 Task: Enable the option "Preload MKV files in the same directory" in "Matroska stream demuxer".
Action: Mouse moved to (124, 14)
Screenshot: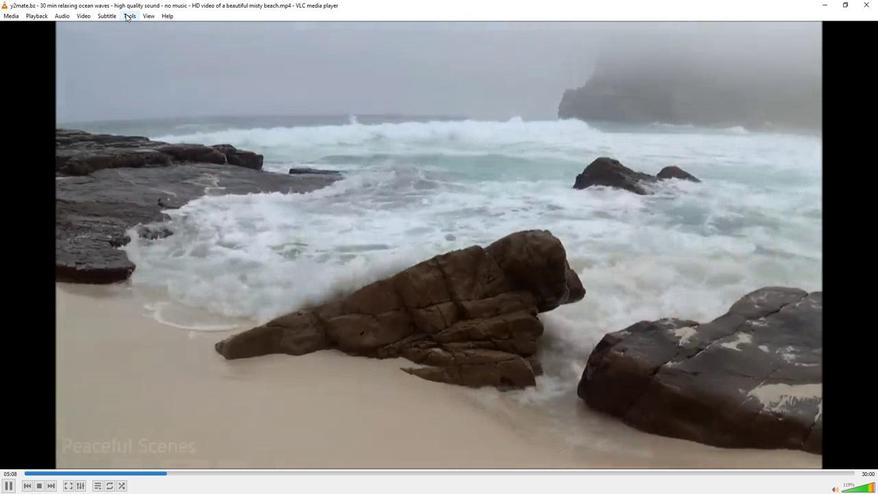 
Action: Mouse pressed left at (124, 14)
Screenshot: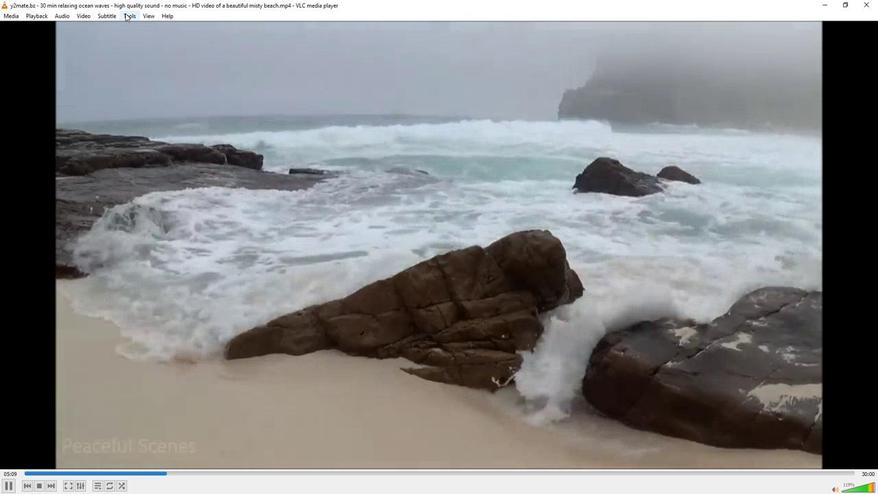 
Action: Mouse moved to (157, 122)
Screenshot: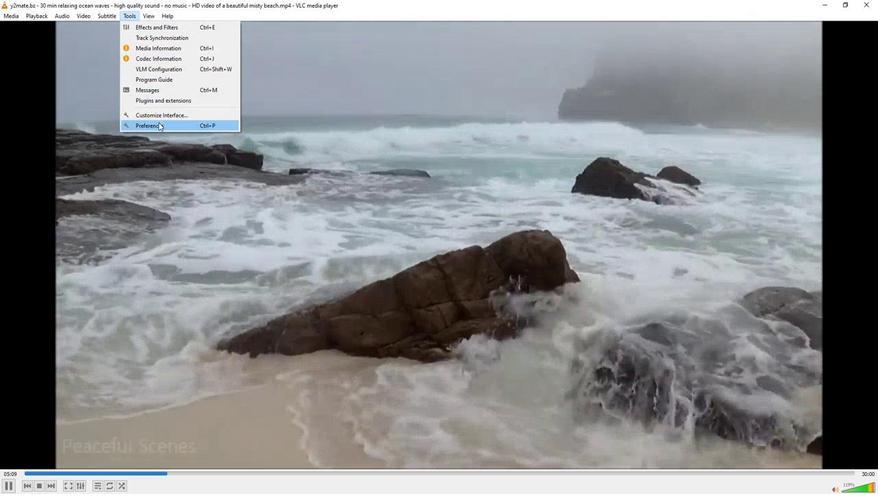 
Action: Mouse pressed left at (157, 122)
Screenshot: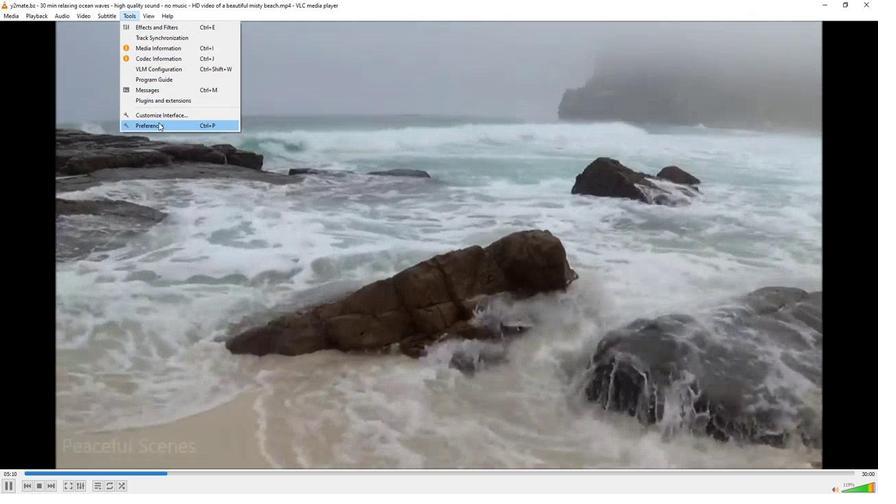 
Action: Mouse moved to (245, 379)
Screenshot: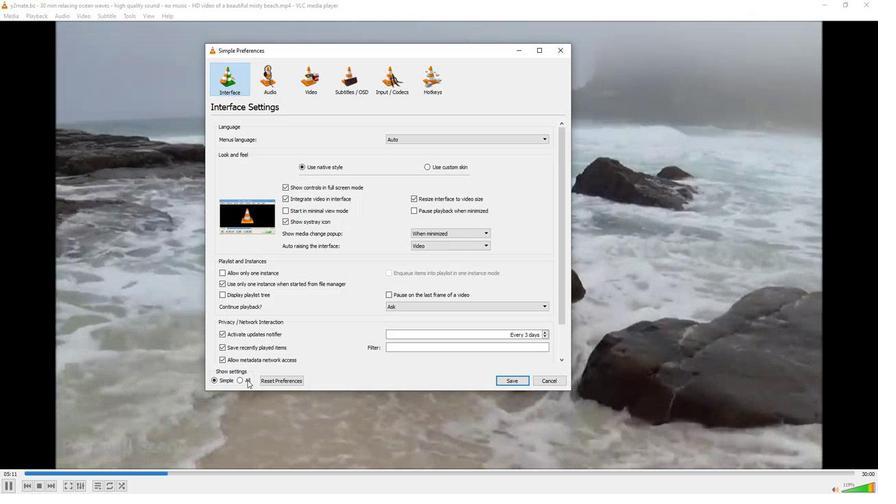 
Action: Mouse pressed left at (245, 379)
Screenshot: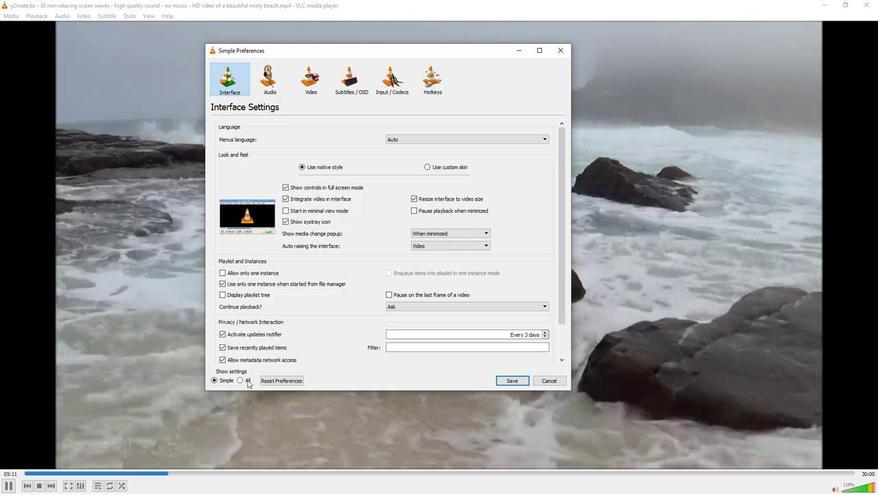 
Action: Mouse moved to (223, 249)
Screenshot: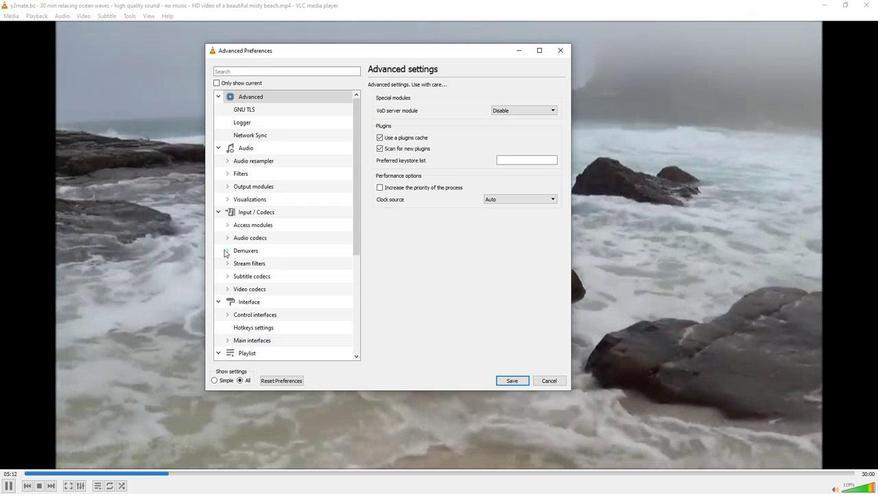 
Action: Mouse pressed left at (223, 249)
Screenshot: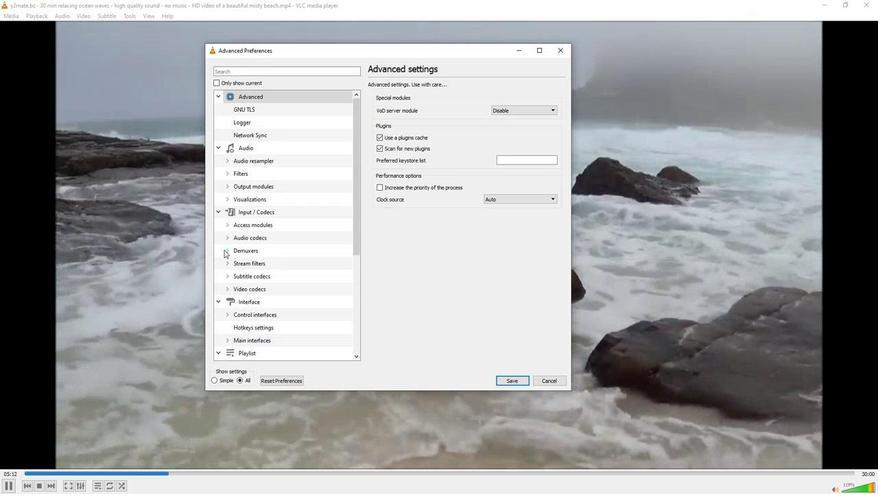 
Action: Mouse moved to (245, 332)
Screenshot: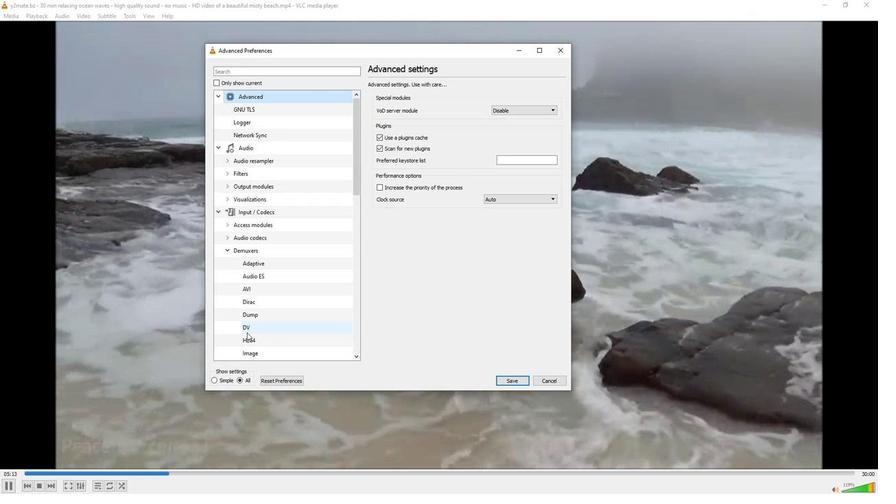 
Action: Mouse scrolled (245, 331) with delta (0, 0)
Screenshot: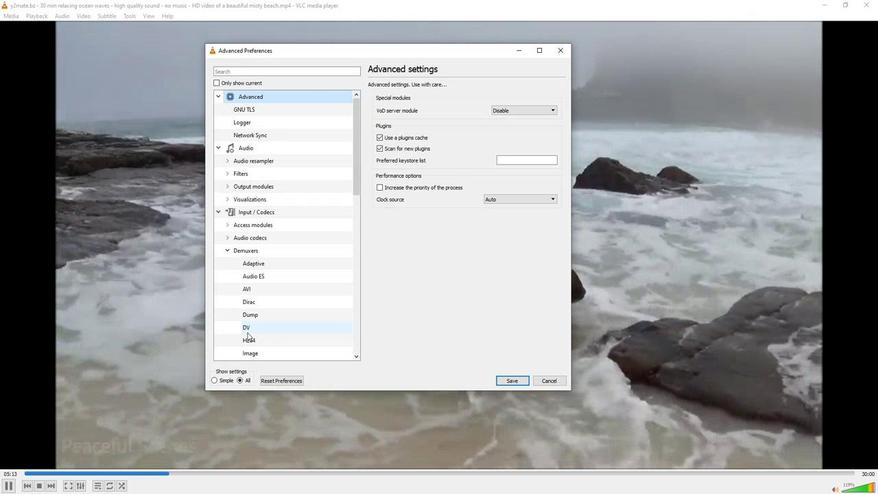 
Action: Mouse moved to (249, 330)
Screenshot: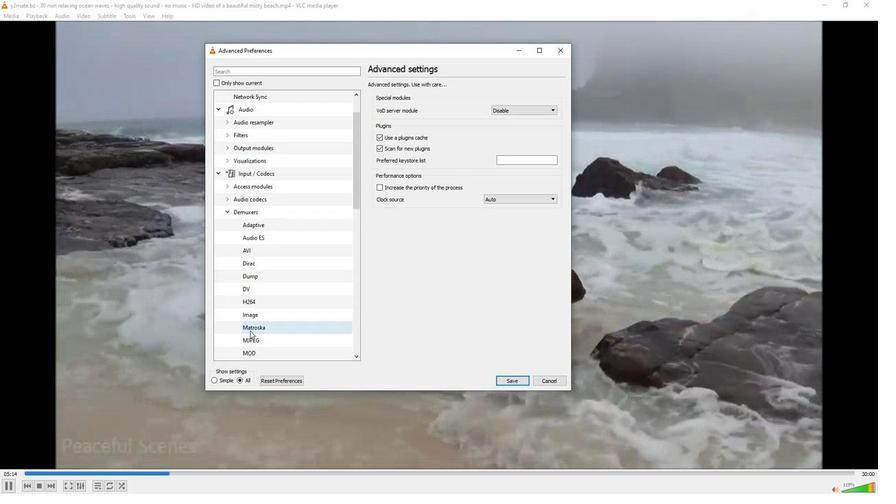 
Action: Mouse pressed left at (249, 330)
Screenshot: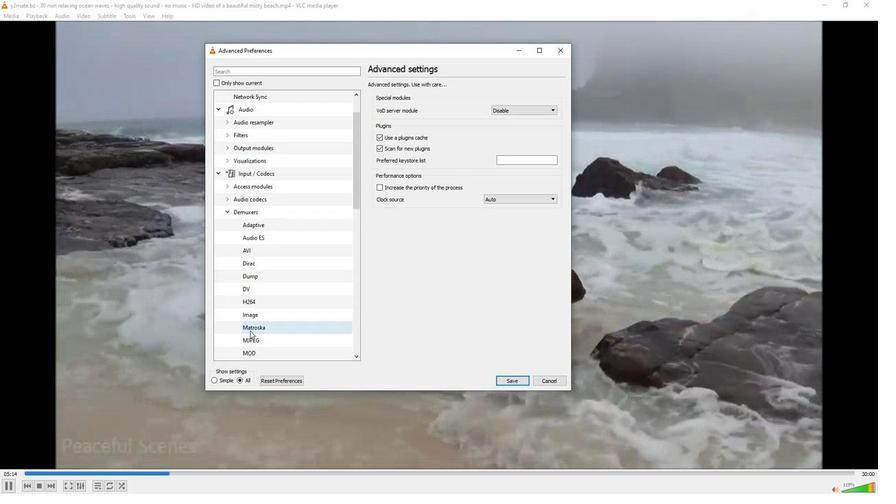 
Action: Mouse moved to (372, 118)
Screenshot: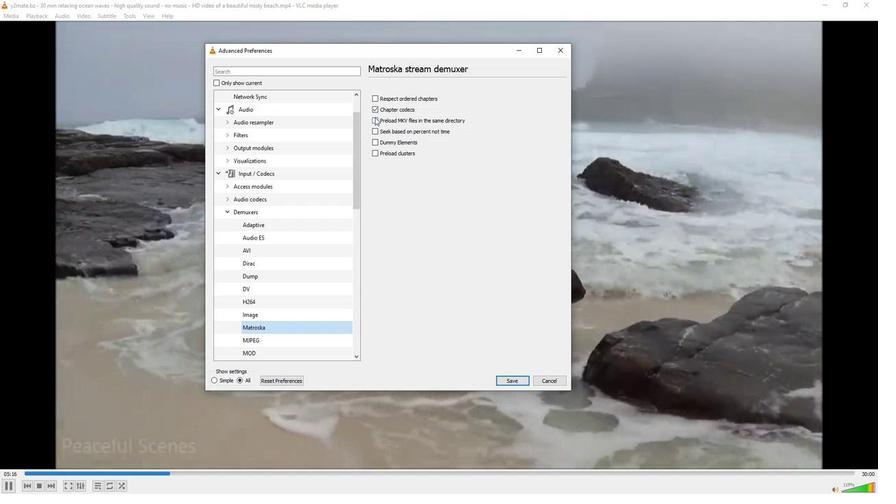 
Action: Mouse pressed left at (372, 118)
Screenshot: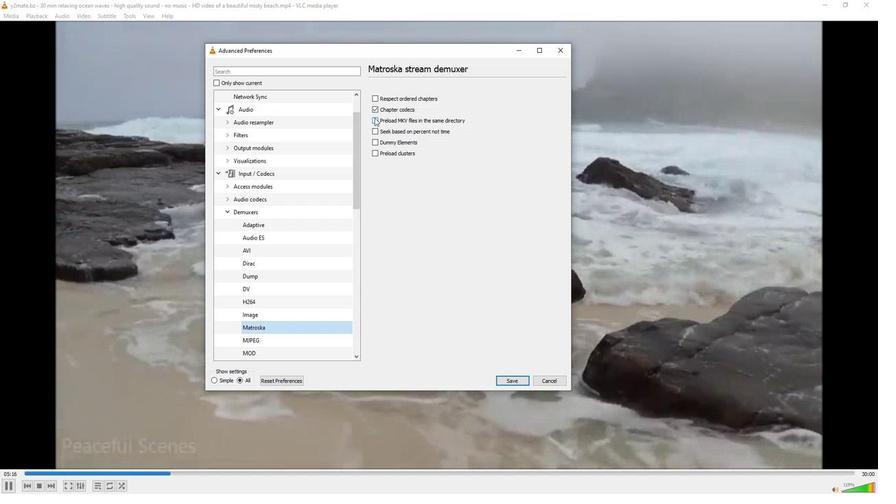 
Action: Mouse moved to (383, 176)
Screenshot: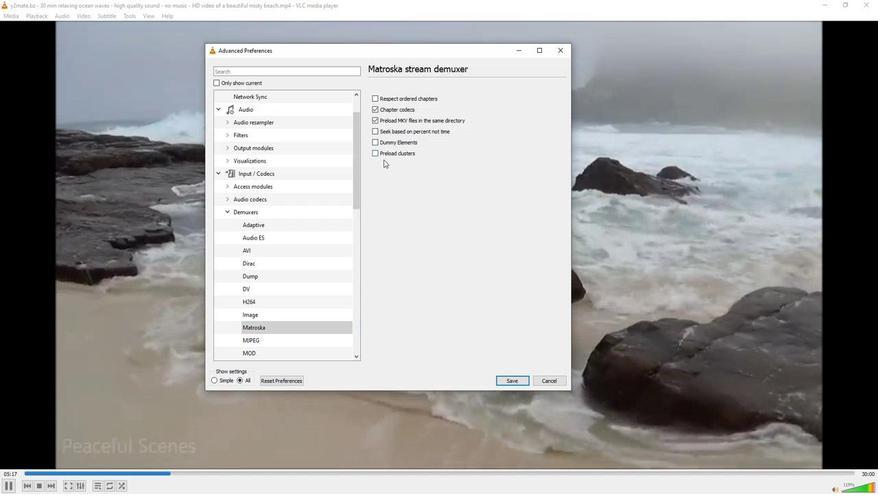 
